 Task: Create a due date automation trigger when advanced on, on the tuesday of the week before a card is due add fields with custom field "Resume" set to a date more than 1 days from now at 11:00 AM.
Action: Mouse moved to (1109, 97)
Screenshot: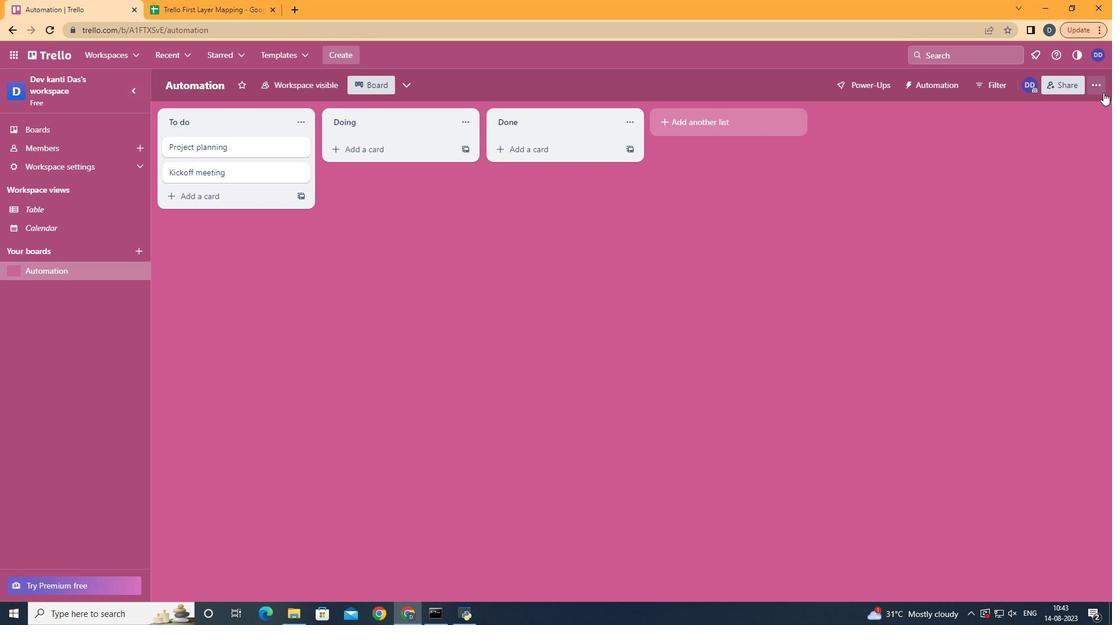 
Action: Mouse pressed left at (1109, 97)
Screenshot: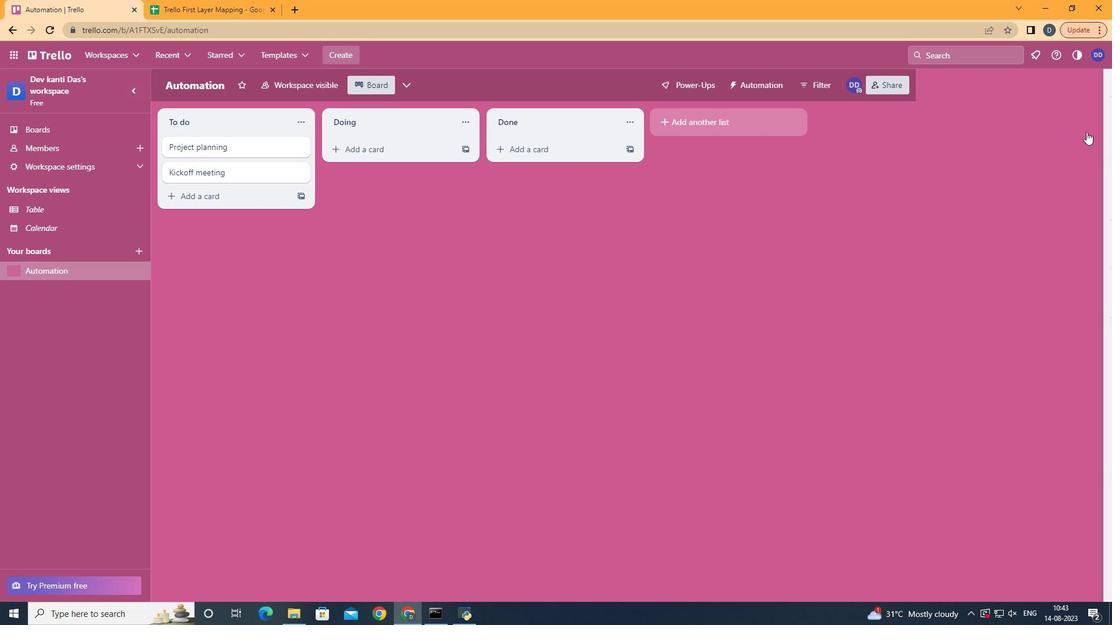 
Action: Mouse moved to (1030, 252)
Screenshot: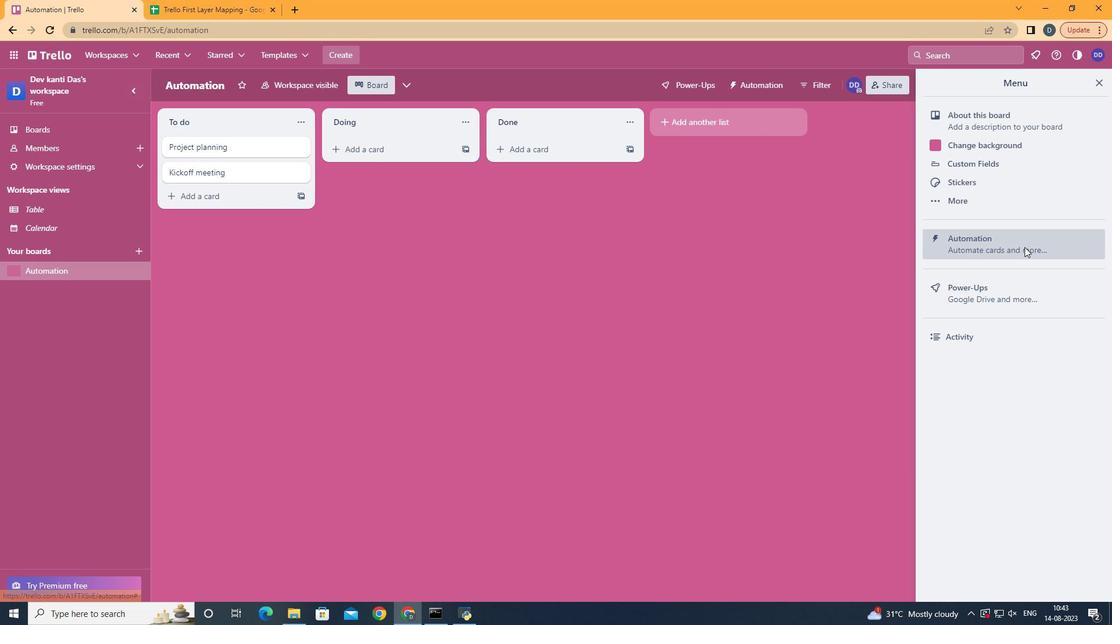 
Action: Mouse pressed left at (1030, 252)
Screenshot: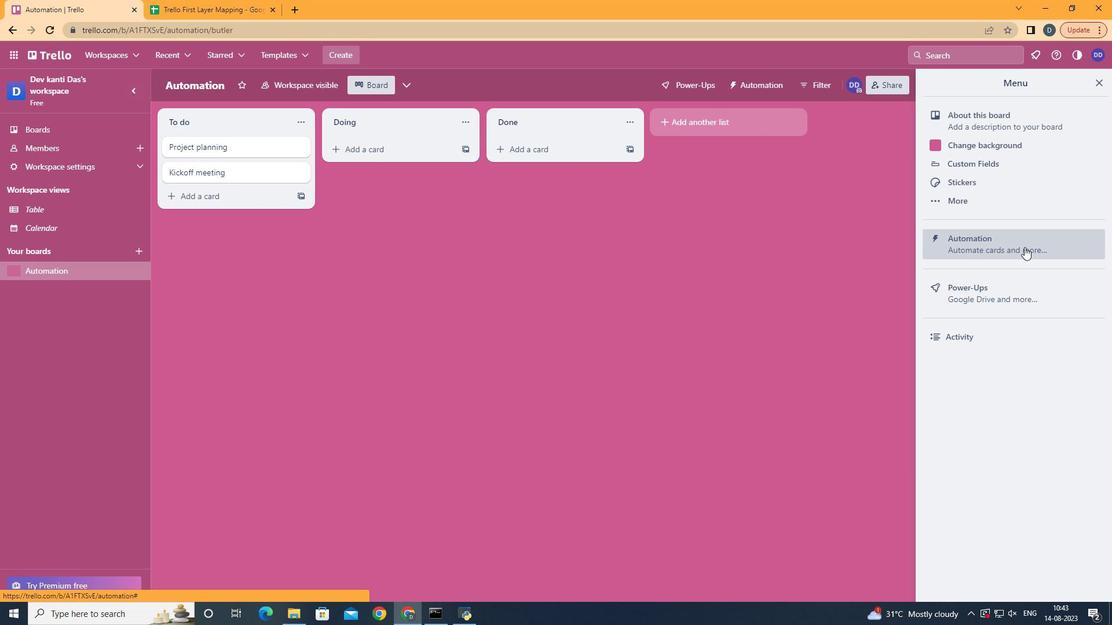 
Action: Mouse moved to (207, 241)
Screenshot: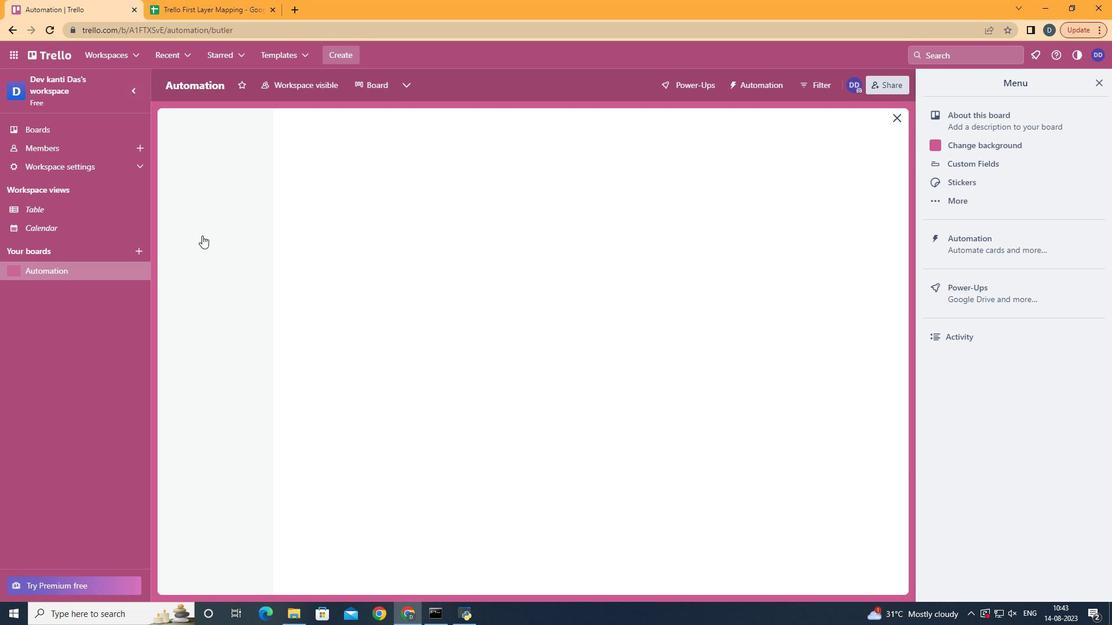
Action: Mouse pressed left at (207, 241)
Screenshot: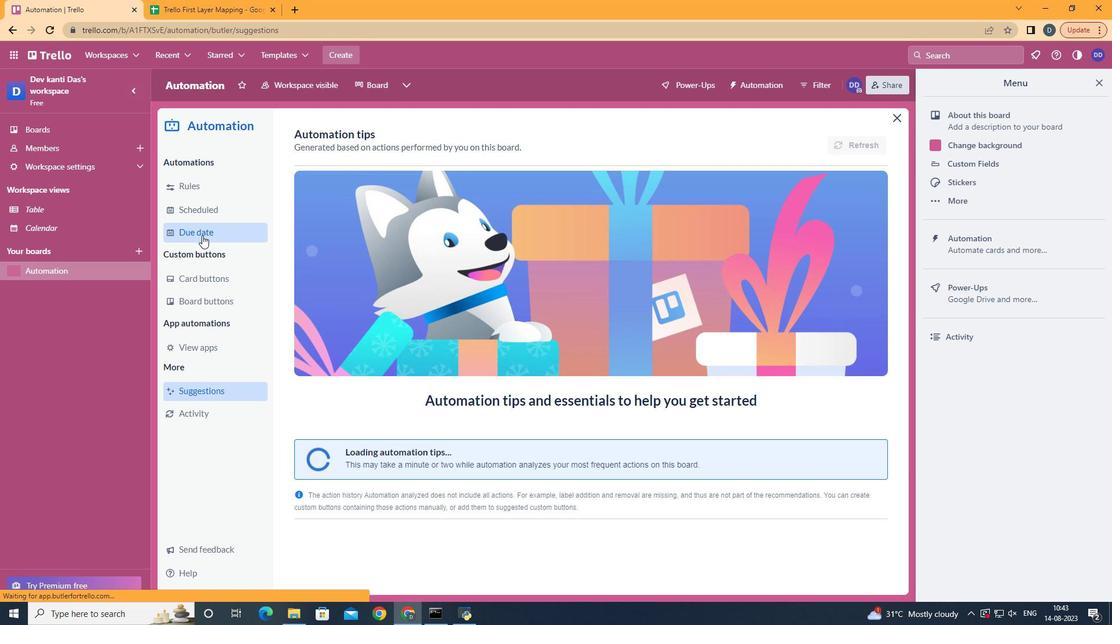 
Action: Mouse moved to (814, 143)
Screenshot: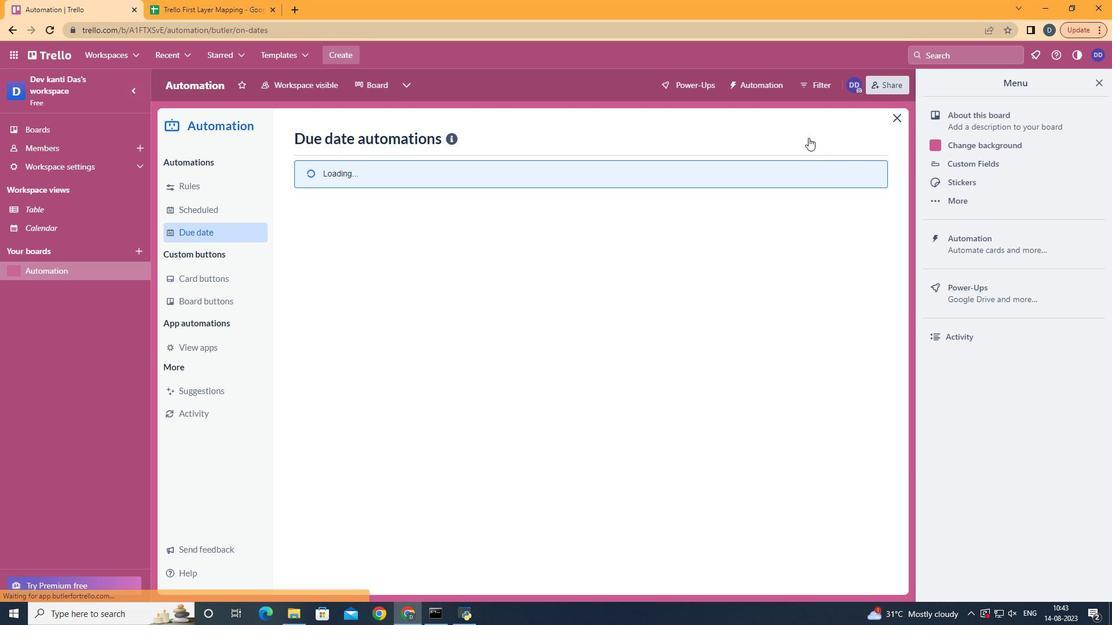
Action: Mouse pressed left at (814, 143)
Screenshot: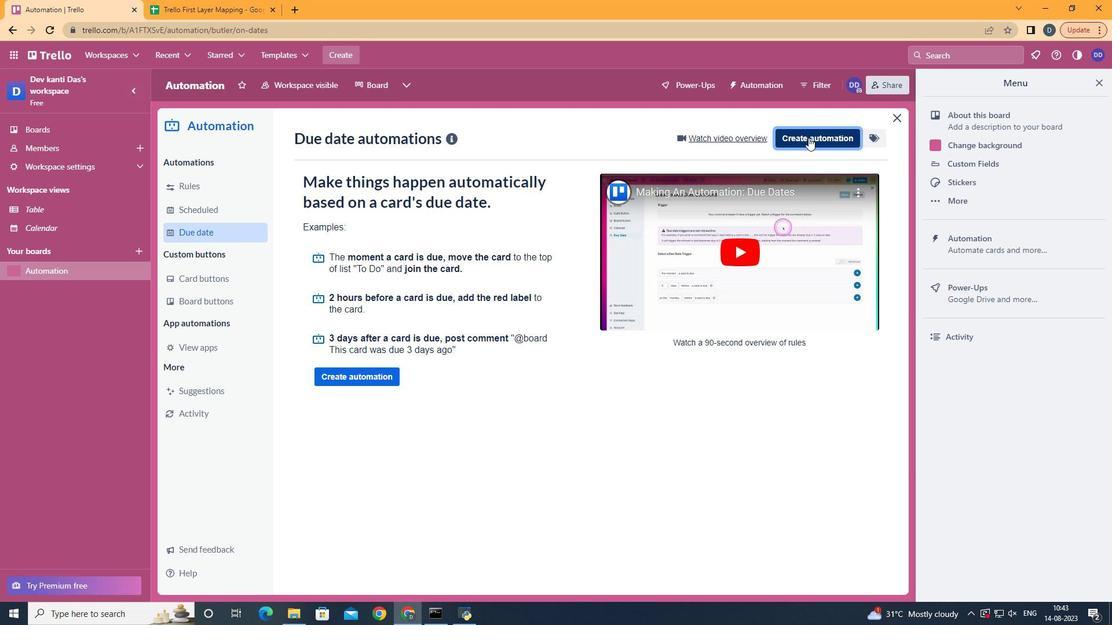 
Action: Mouse moved to (586, 250)
Screenshot: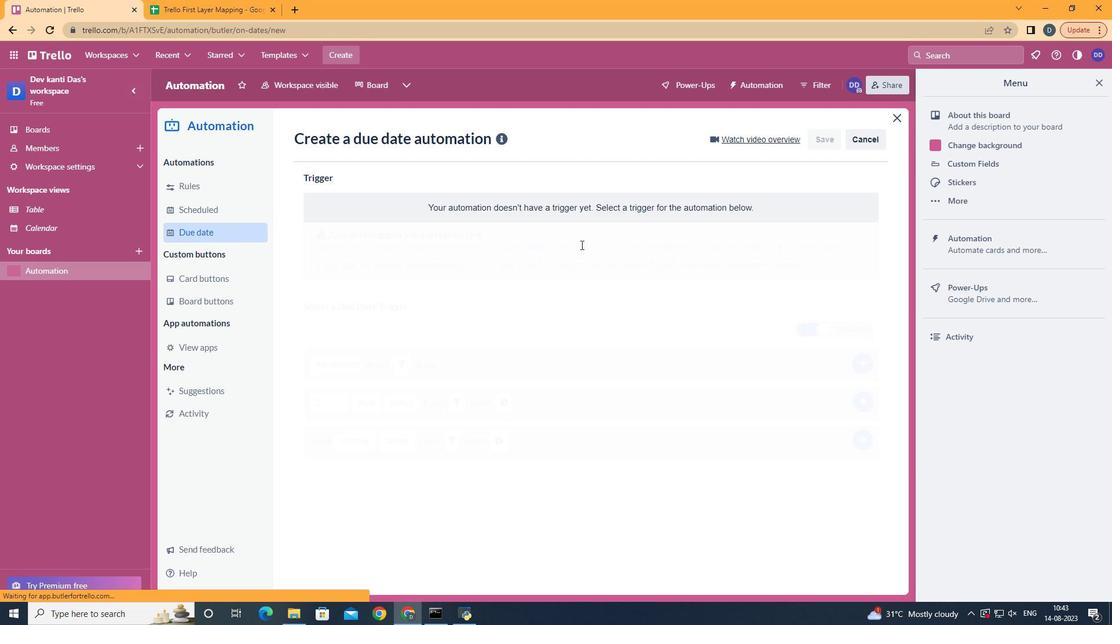 
Action: Mouse pressed left at (586, 250)
Screenshot: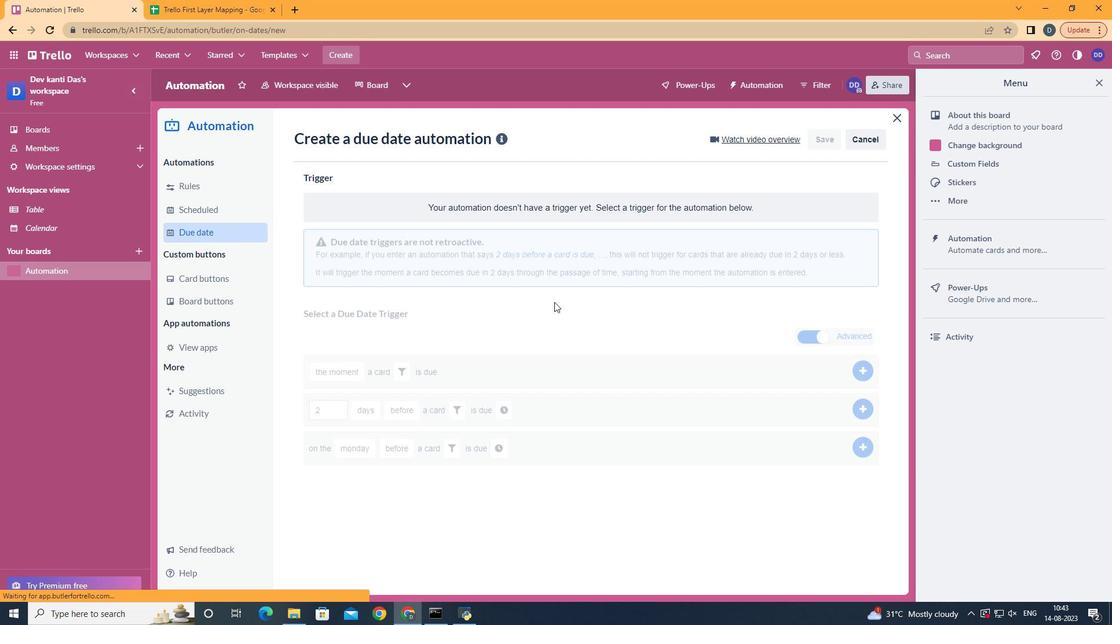 
Action: Mouse moved to (372, 323)
Screenshot: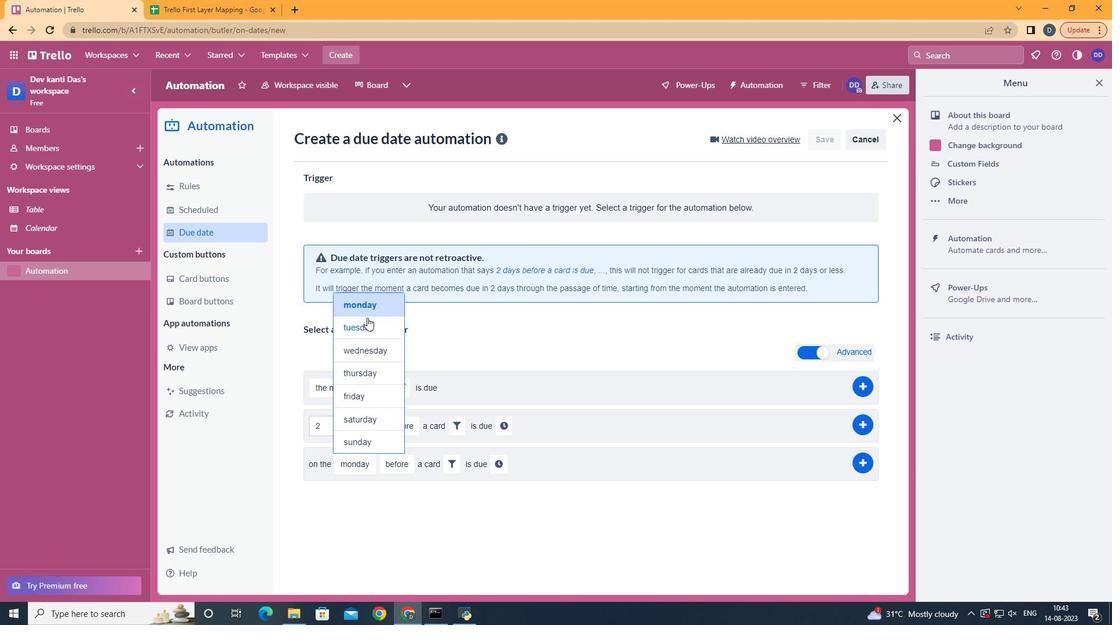 
Action: Mouse pressed left at (372, 323)
Screenshot: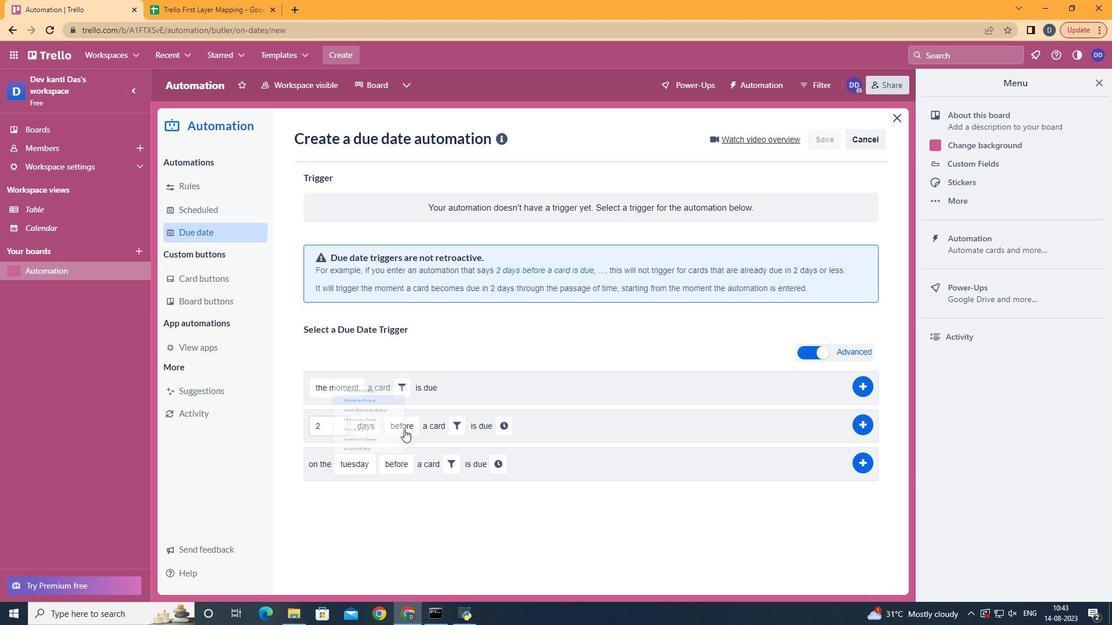 
Action: Mouse moved to (419, 556)
Screenshot: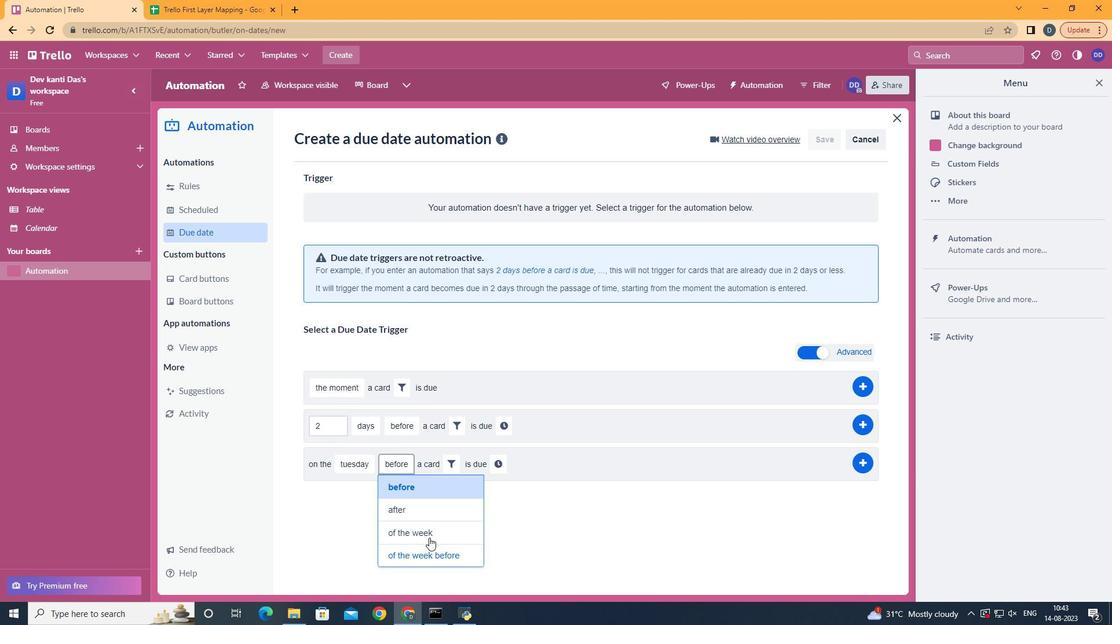 
Action: Mouse pressed left at (419, 556)
Screenshot: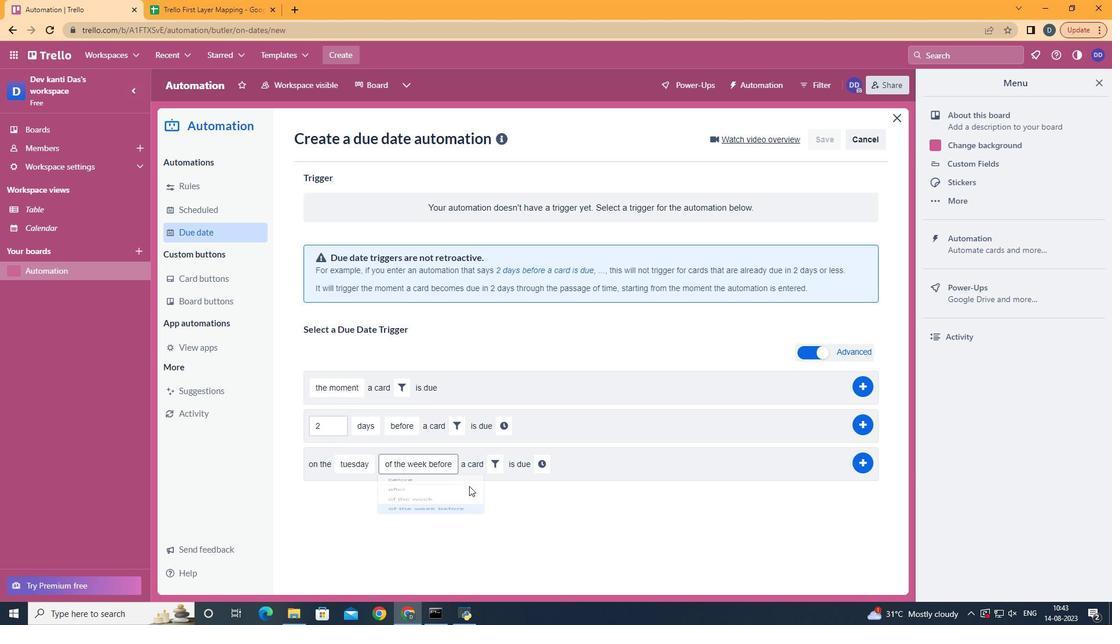 
Action: Mouse moved to (495, 465)
Screenshot: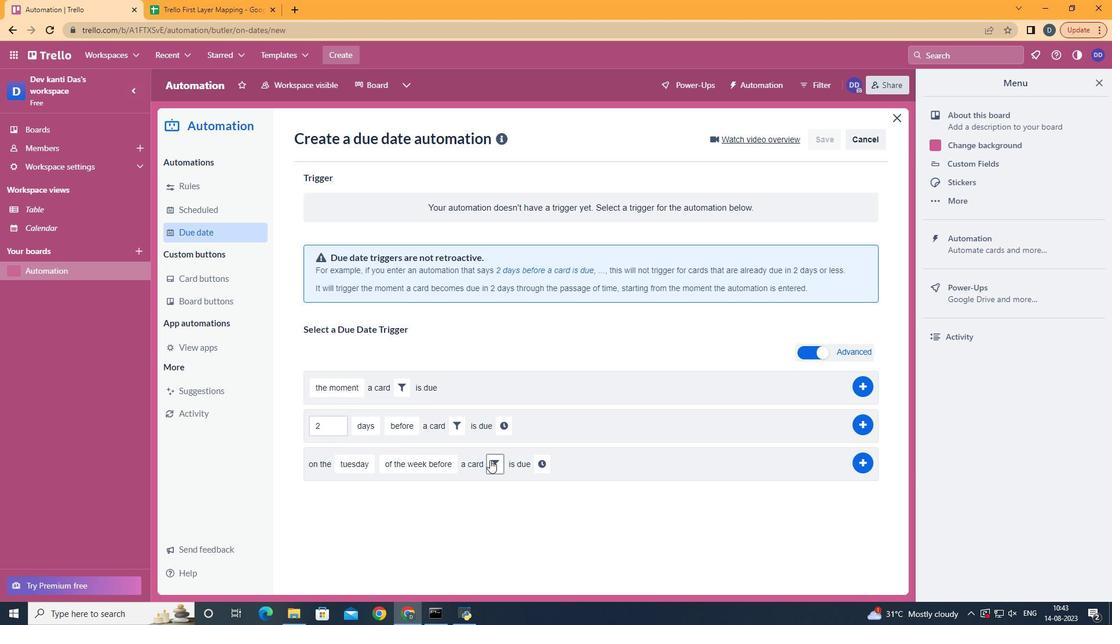 
Action: Mouse pressed left at (495, 465)
Screenshot: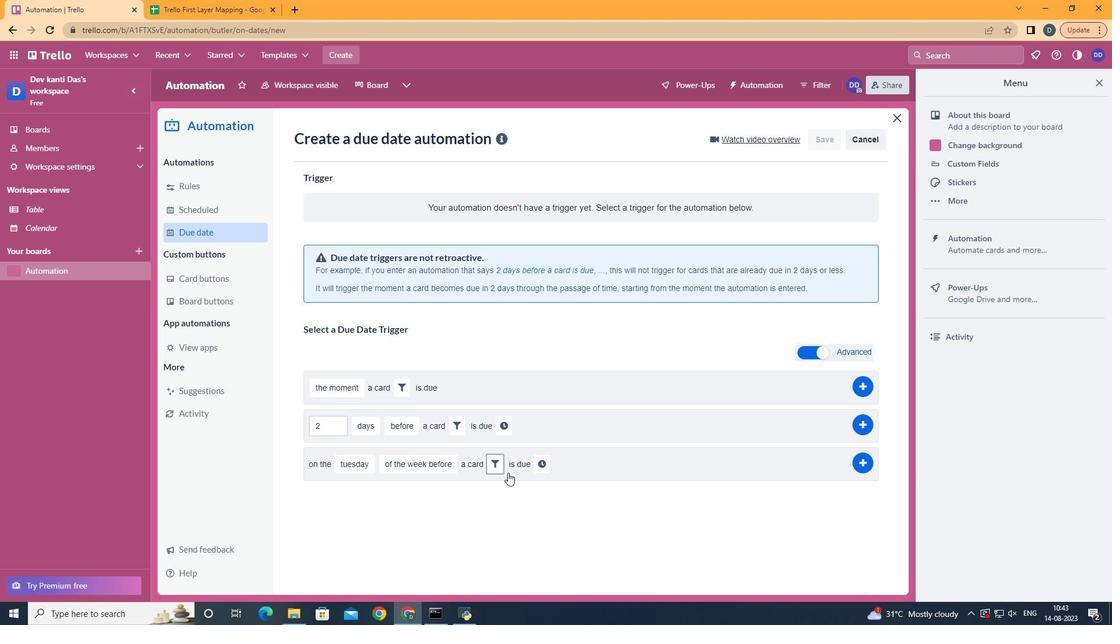 
Action: Mouse moved to (700, 504)
Screenshot: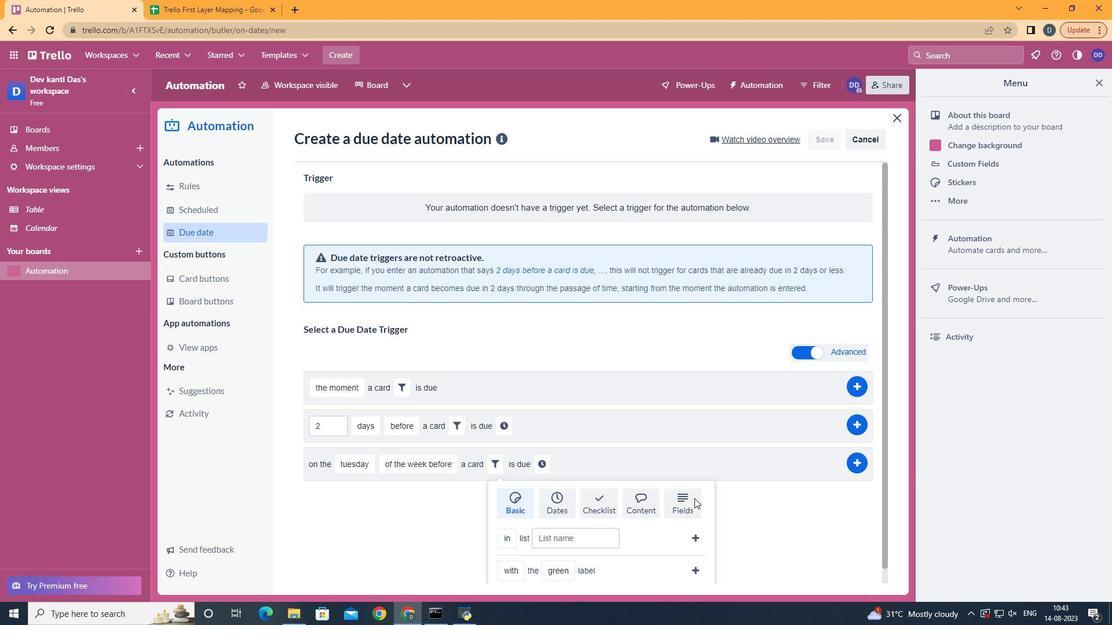 
Action: Mouse pressed left at (700, 504)
Screenshot: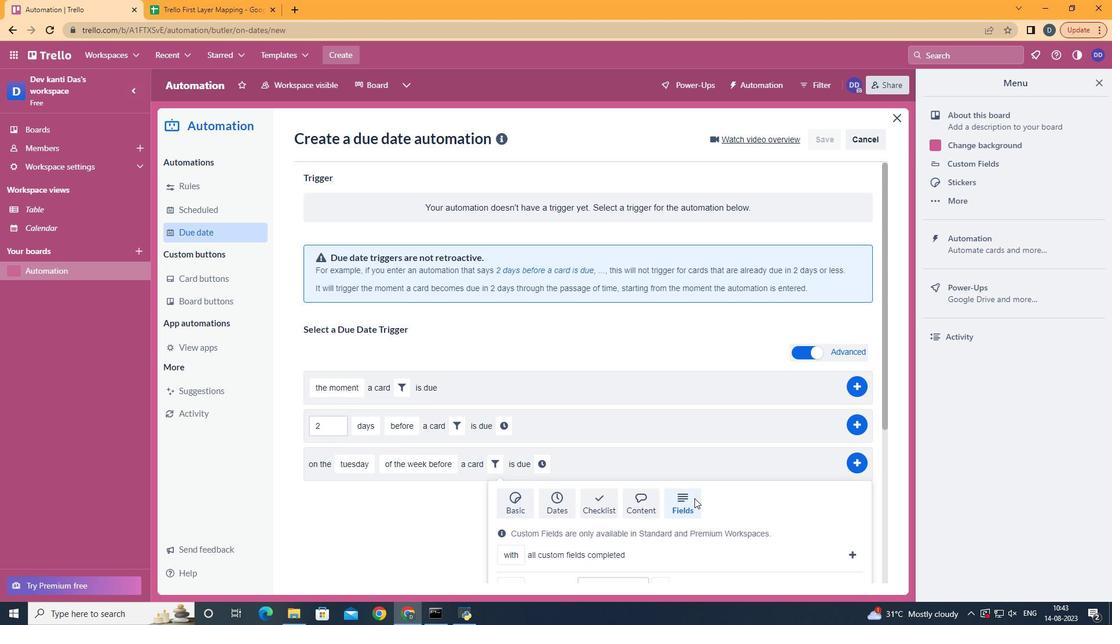 
Action: Mouse scrolled (700, 503) with delta (0, 0)
Screenshot: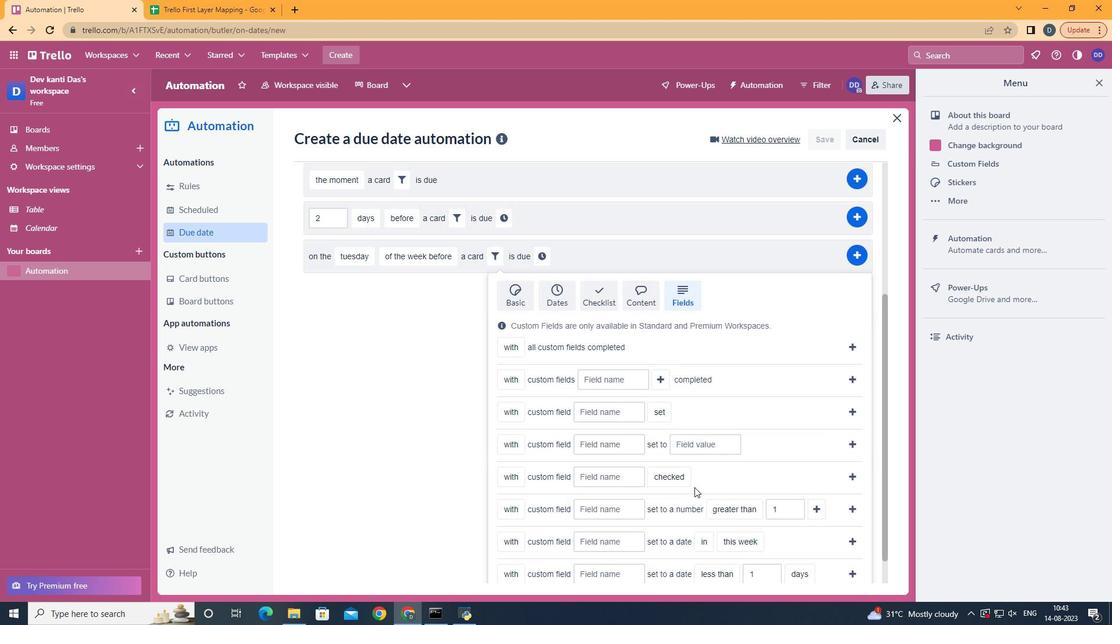 
Action: Mouse scrolled (700, 503) with delta (0, 0)
Screenshot: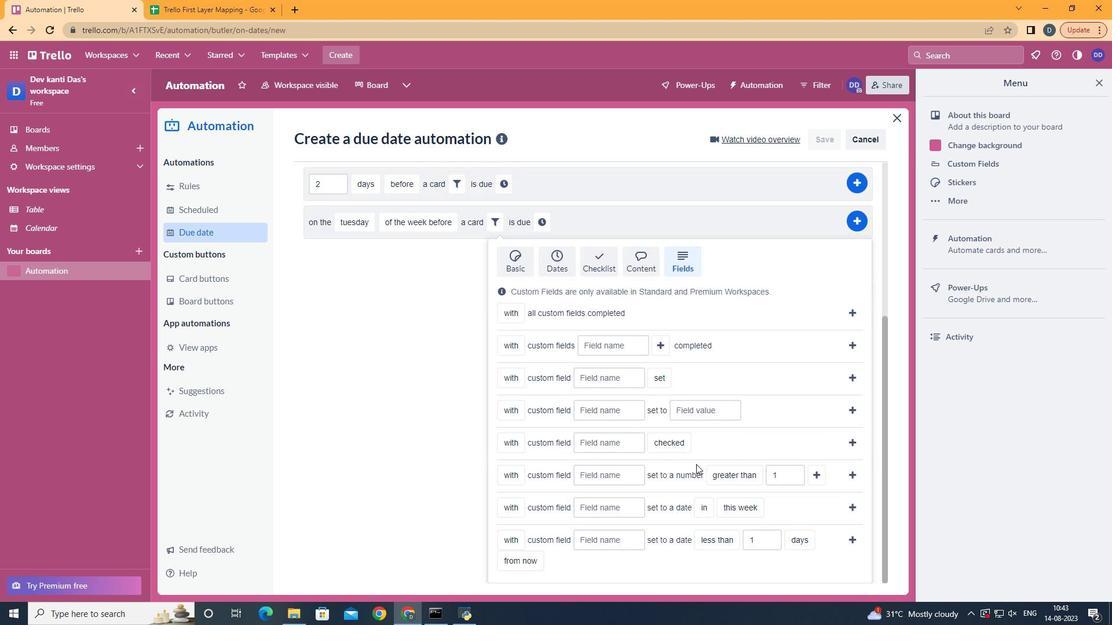 
Action: Mouse scrolled (700, 503) with delta (0, 0)
Screenshot: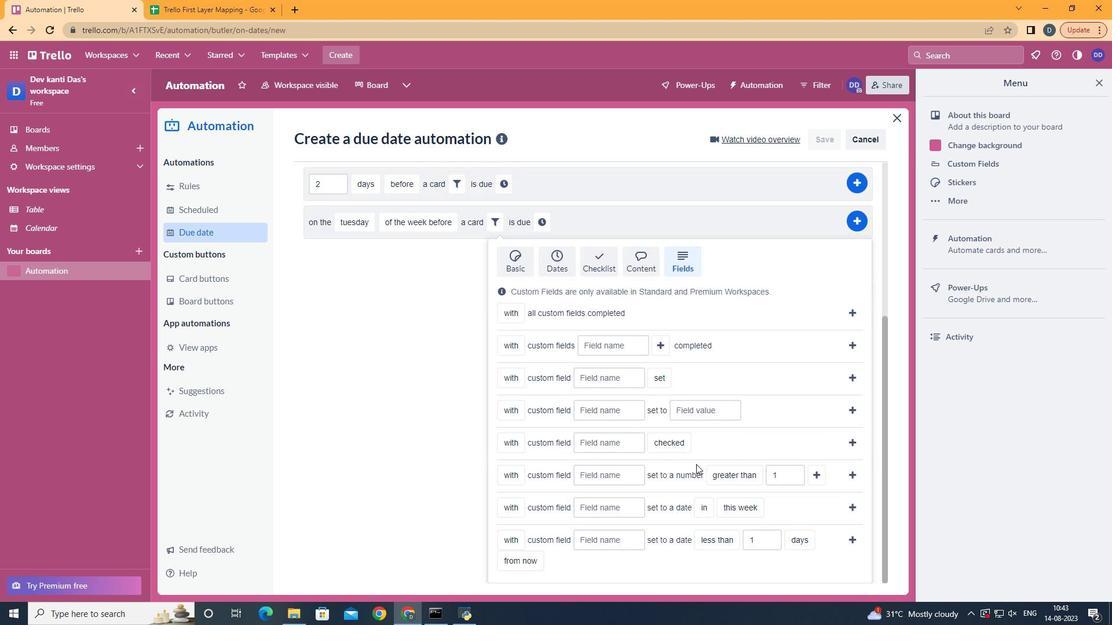 
Action: Mouse scrolled (700, 503) with delta (0, 0)
Screenshot: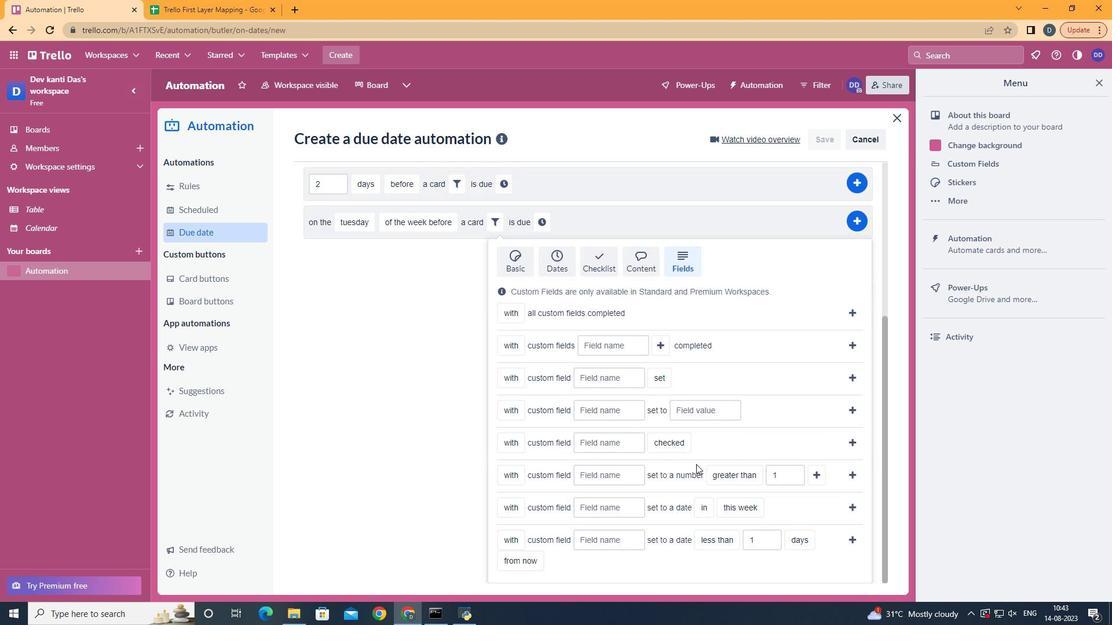 
Action: Mouse scrolled (700, 503) with delta (0, 0)
Screenshot: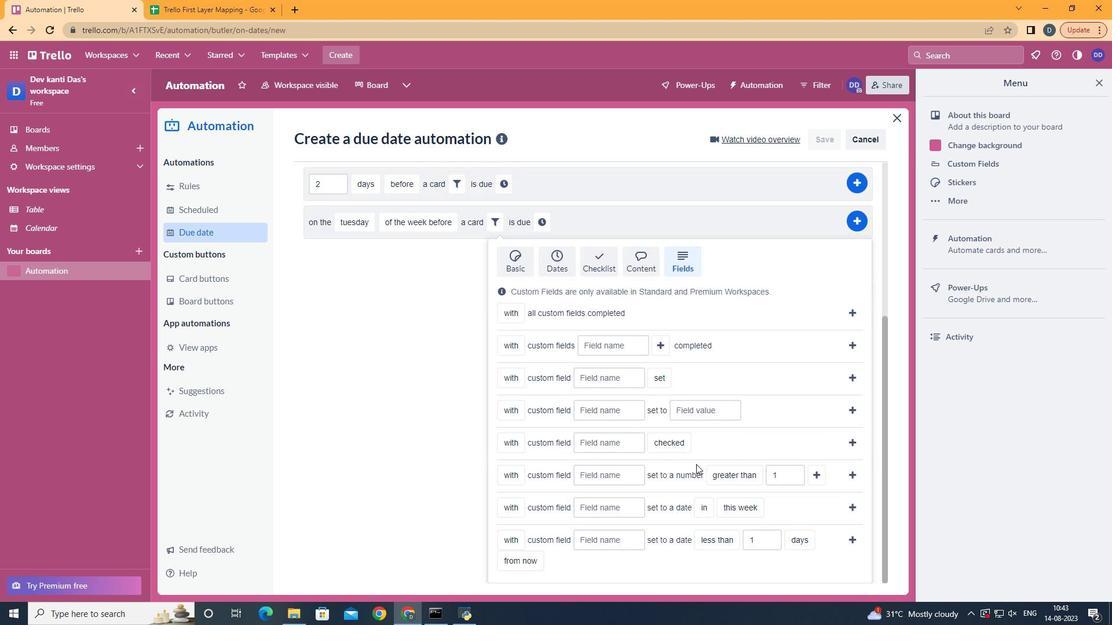 
Action: Mouse scrolled (700, 503) with delta (0, 0)
Screenshot: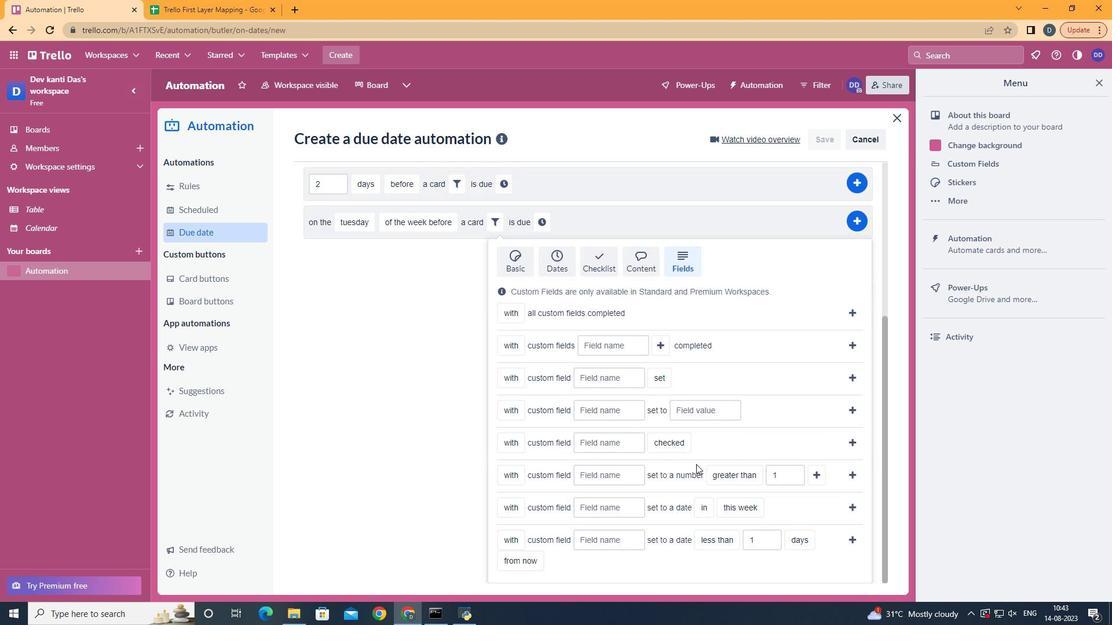 
Action: Mouse moved to (637, 539)
Screenshot: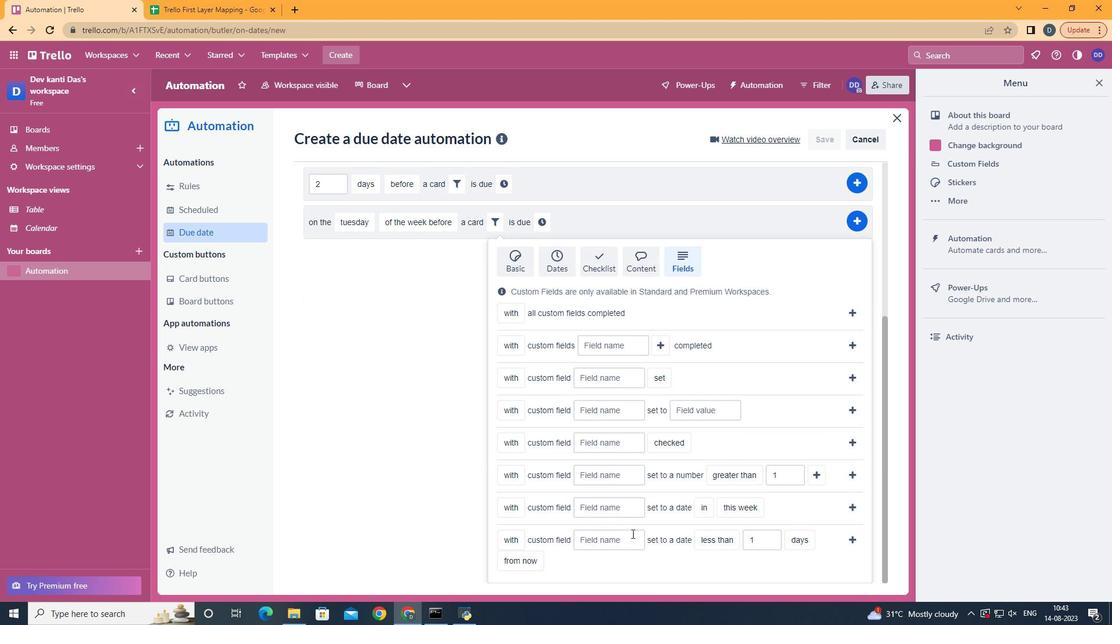 
Action: Mouse pressed left at (637, 539)
Screenshot: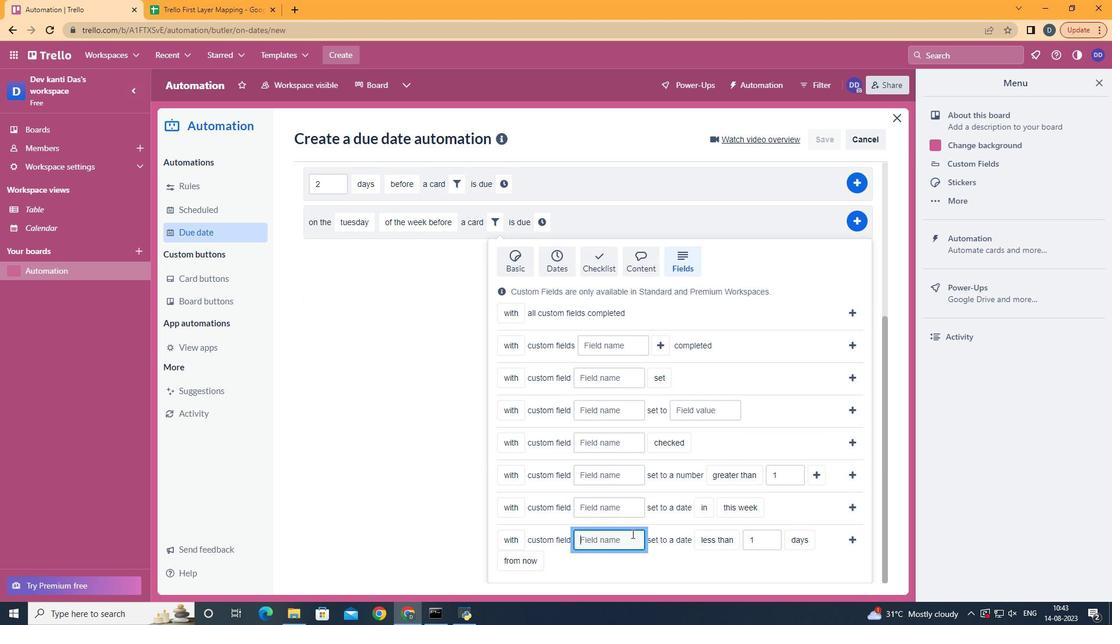 
Action: Key pressed <Key.shift>Resume
Screenshot: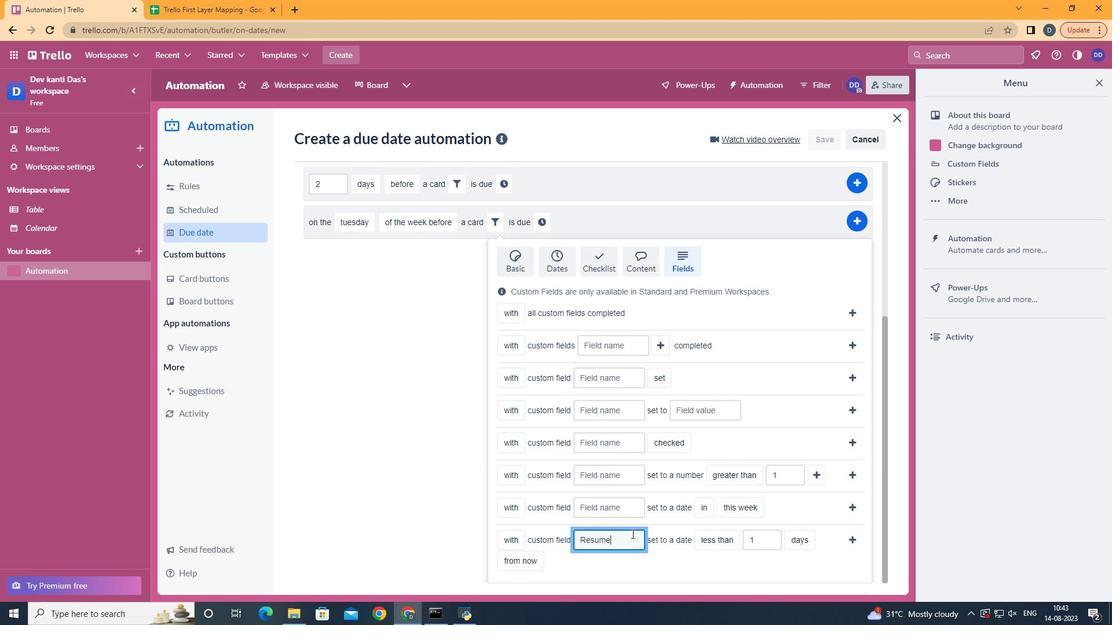 
Action: Mouse moved to (737, 492)
Screenshot: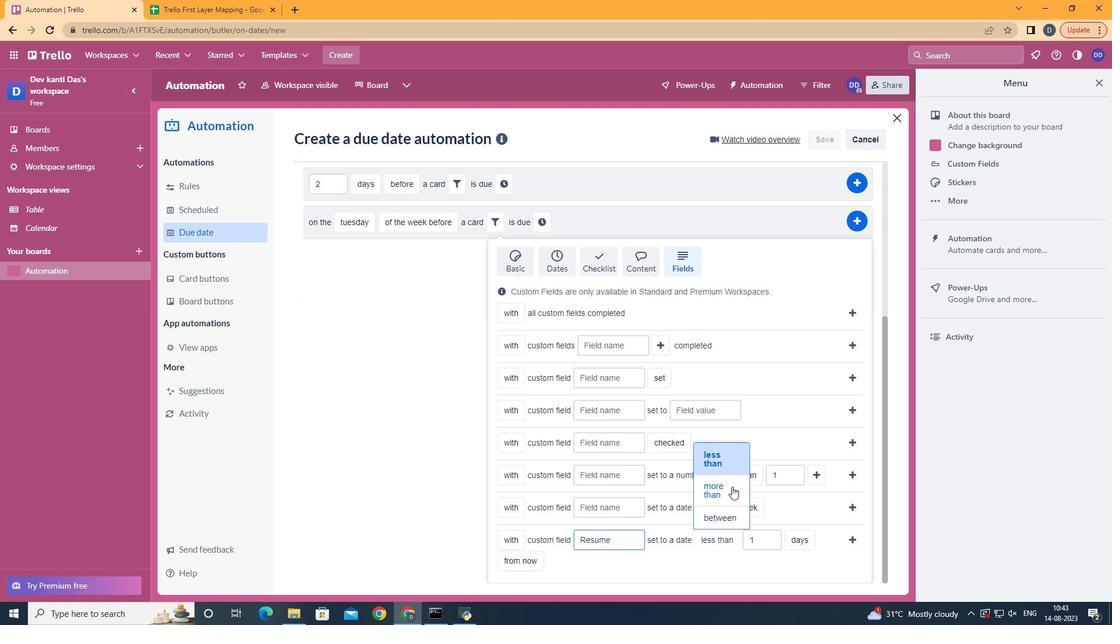 
Action: Mouse pressed left at (737, 492)
Screenshot: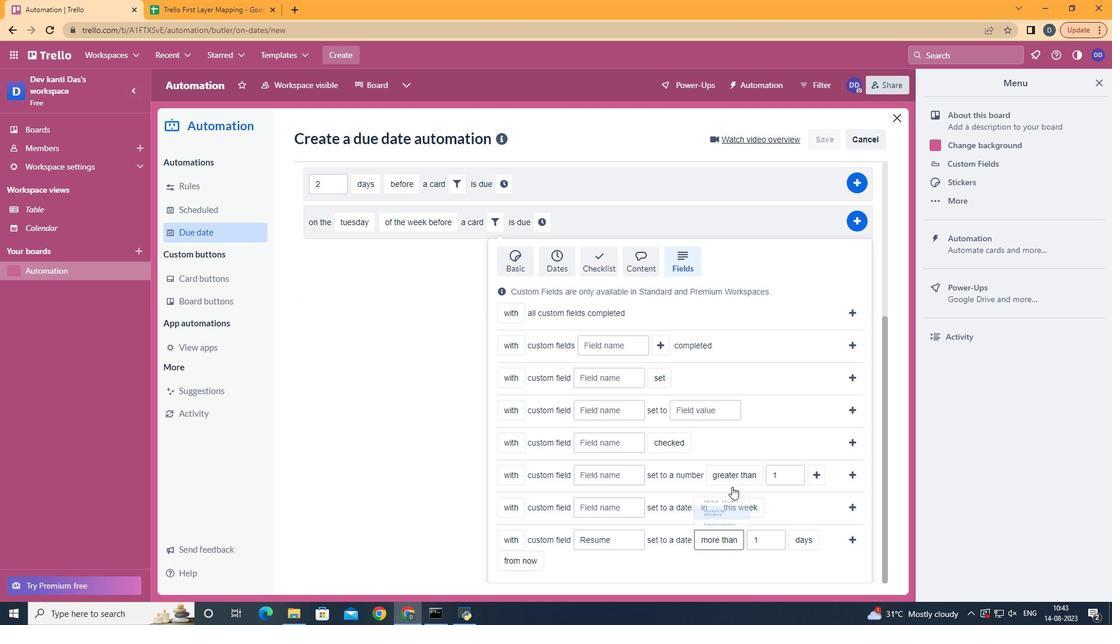 
Action: Mouse moved to (821, 501)
Screenshot: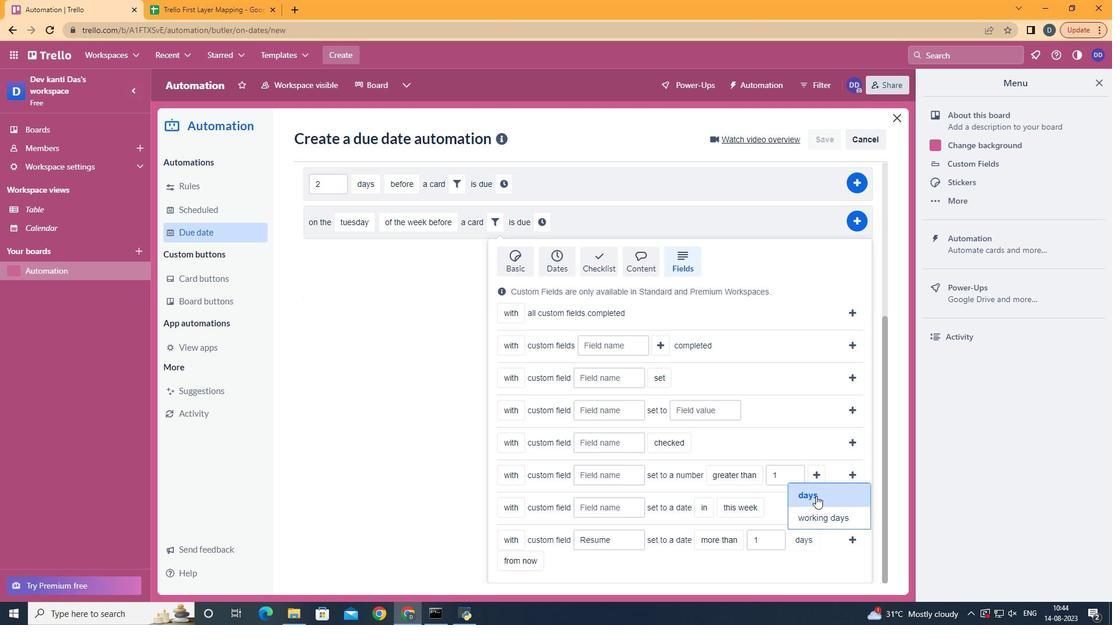
Action: Mouse pressed left at (821, 501)
Screenshot: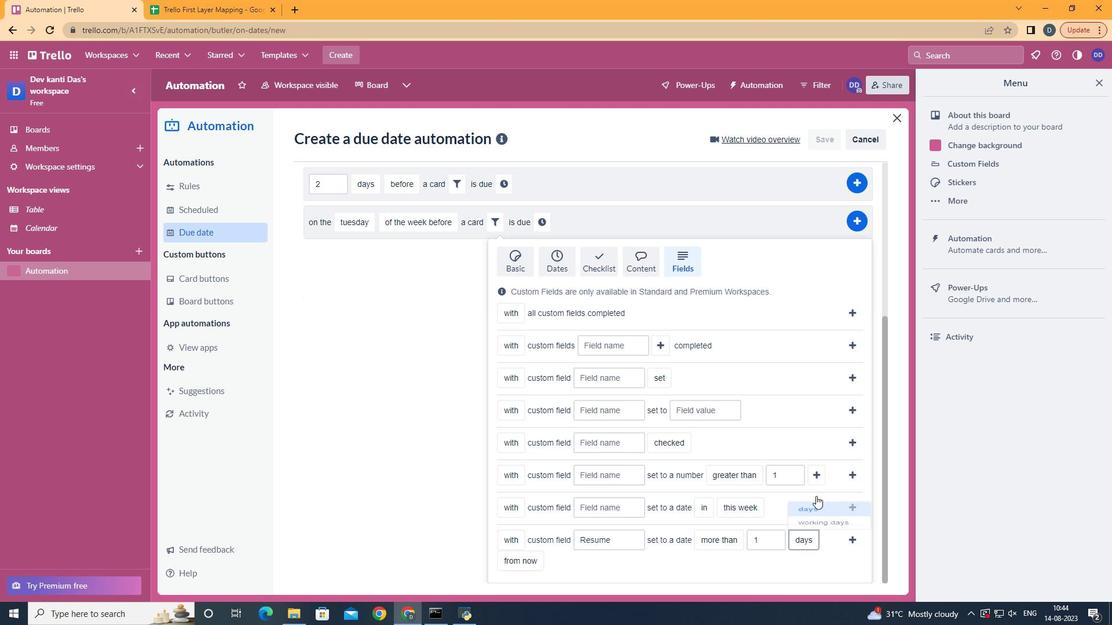 
Action: Mouse moved to (863, 552)
Screenshot: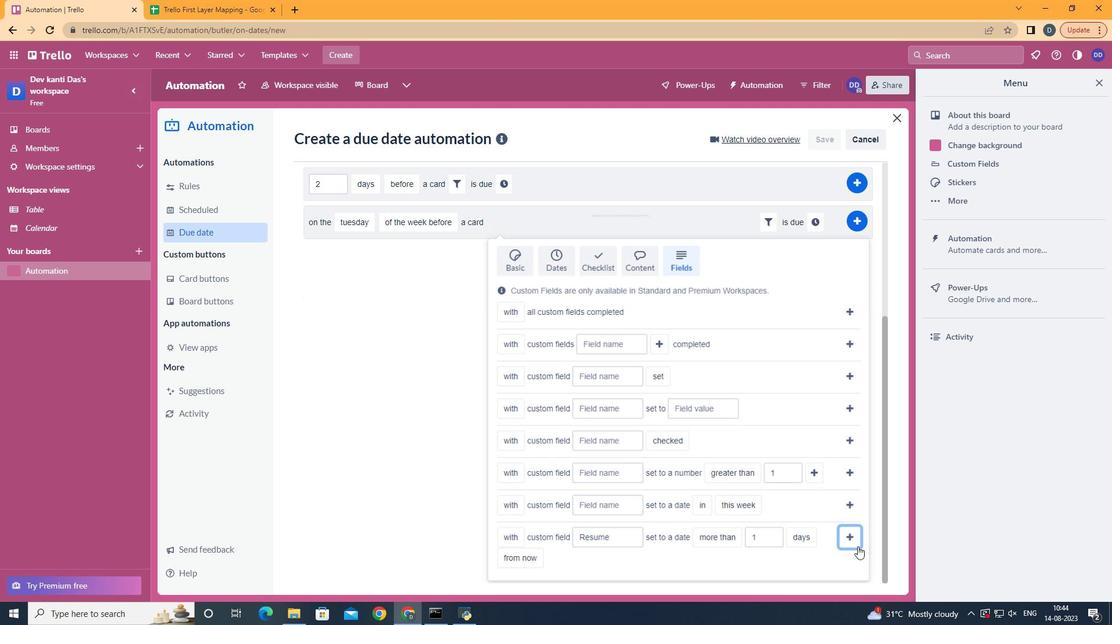 
Action: Mouse pressed left at (863, 552)
Screenshot: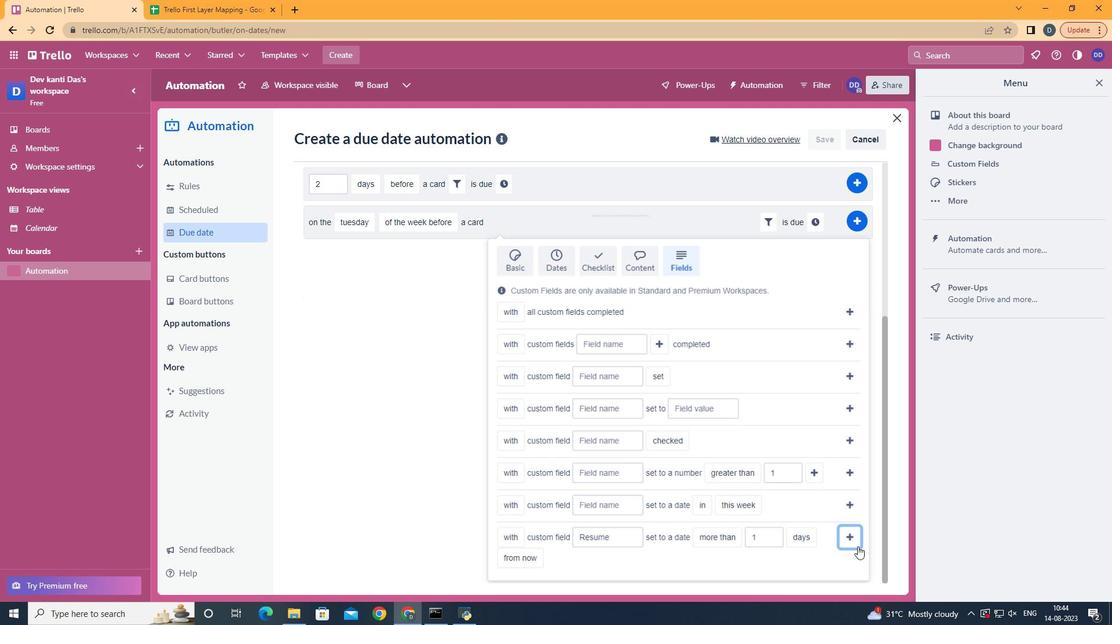 
Action: Mouse moved to (829, 468)
Screenshot: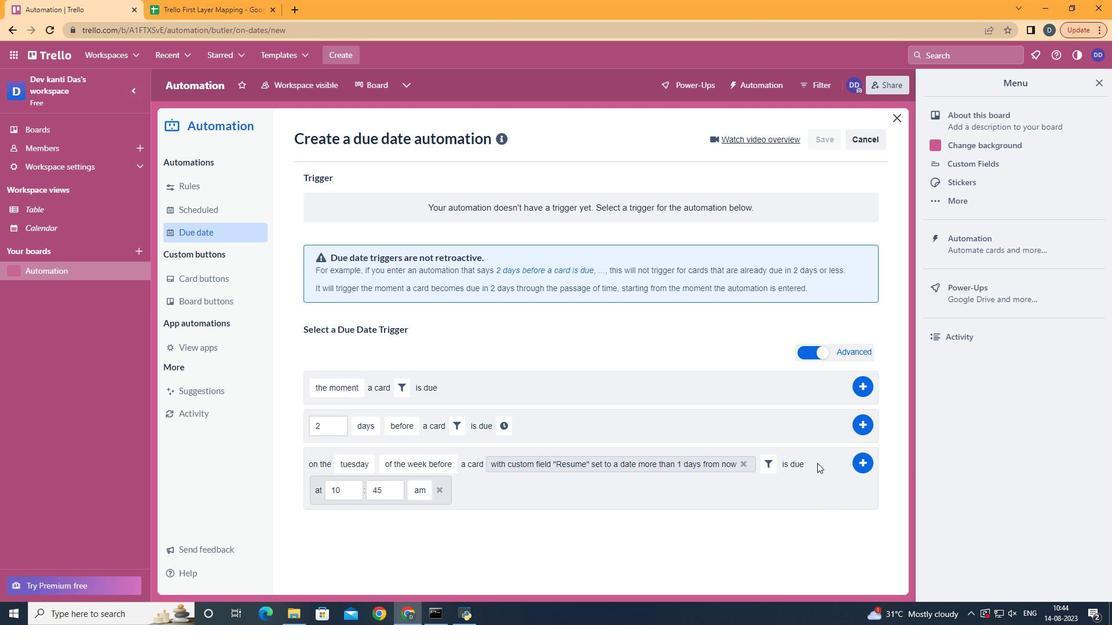 
Action: Mouse pressed left at (829, 468)
Screenshot: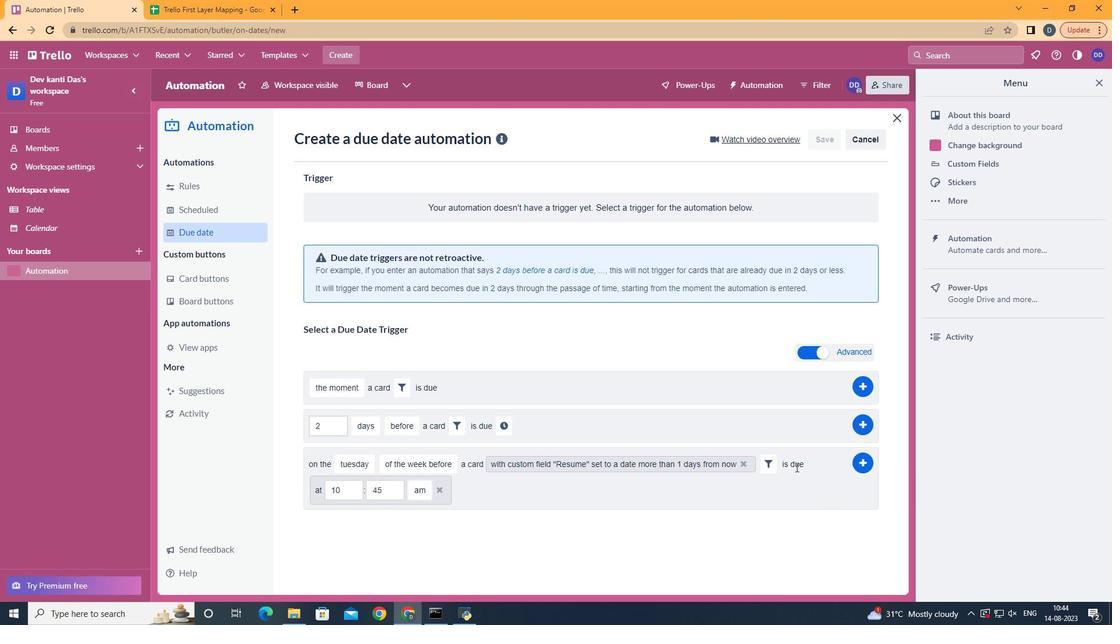 
Action: Mouse moved to (362, 499)
Screenshot: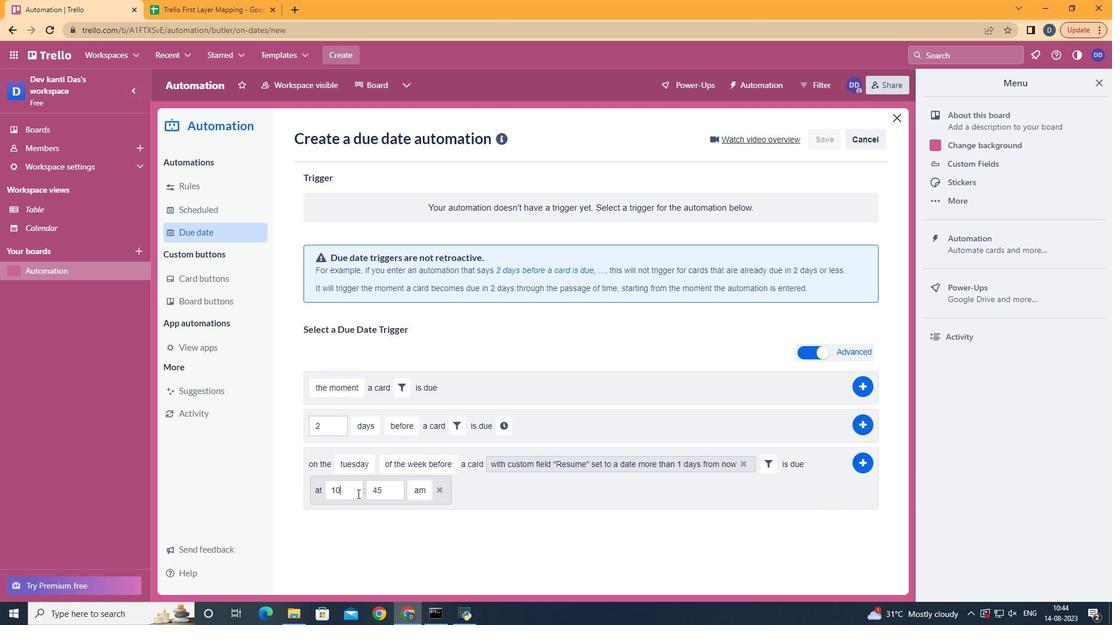 
Action: Mouse pressed left at (362, 499)
Screenshot: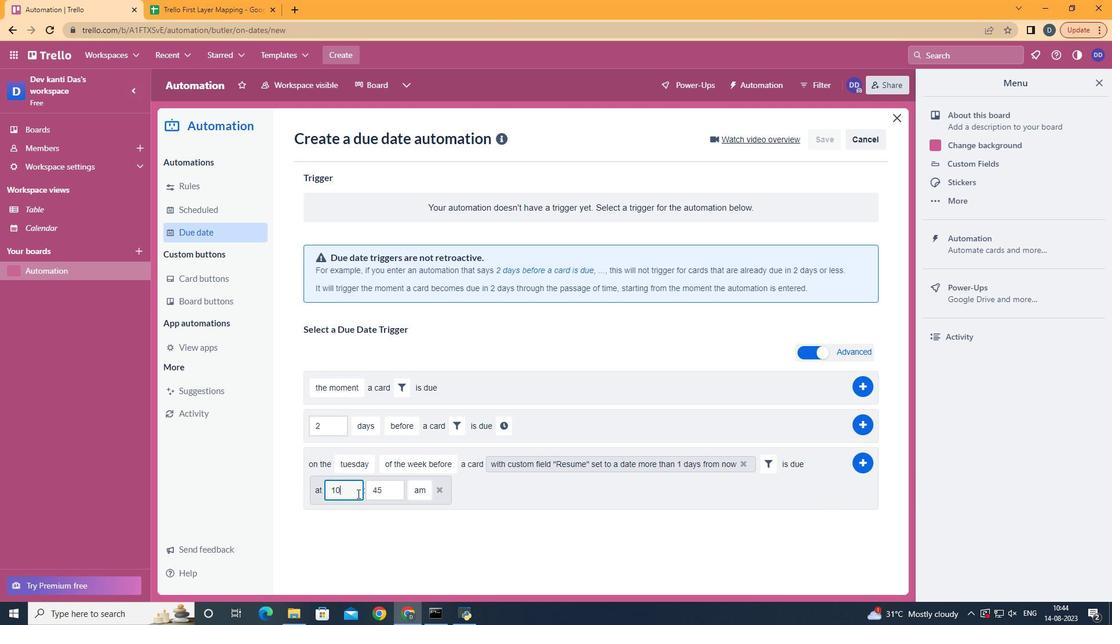 
Action: Key pressed <Key.backspace>1
Screenshot: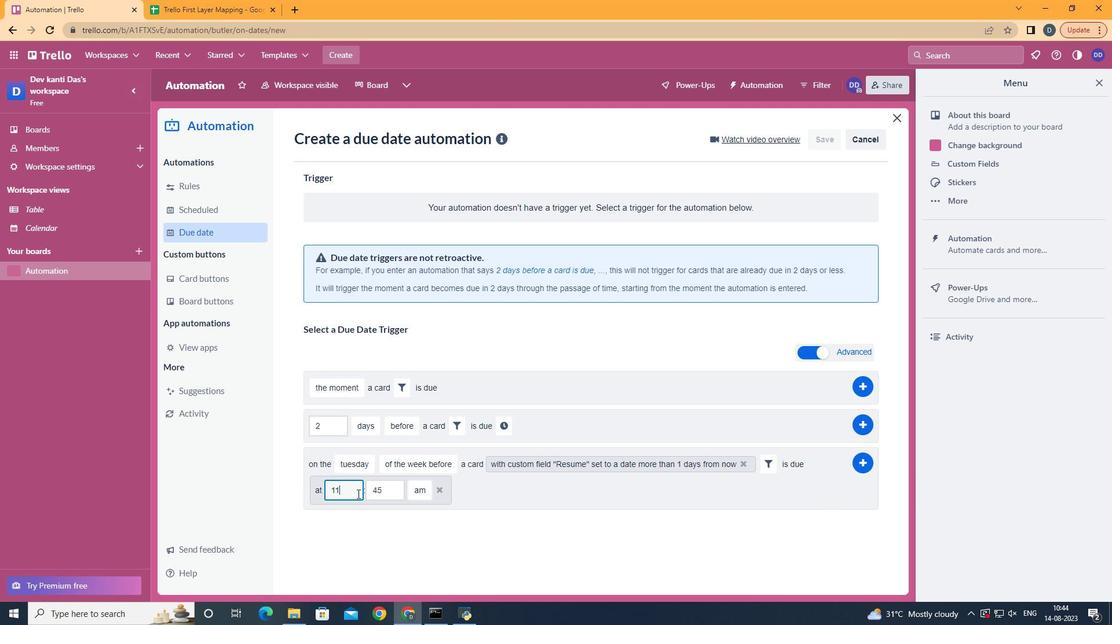 
Action: Mouse moved to (396, 496)
Screenshot: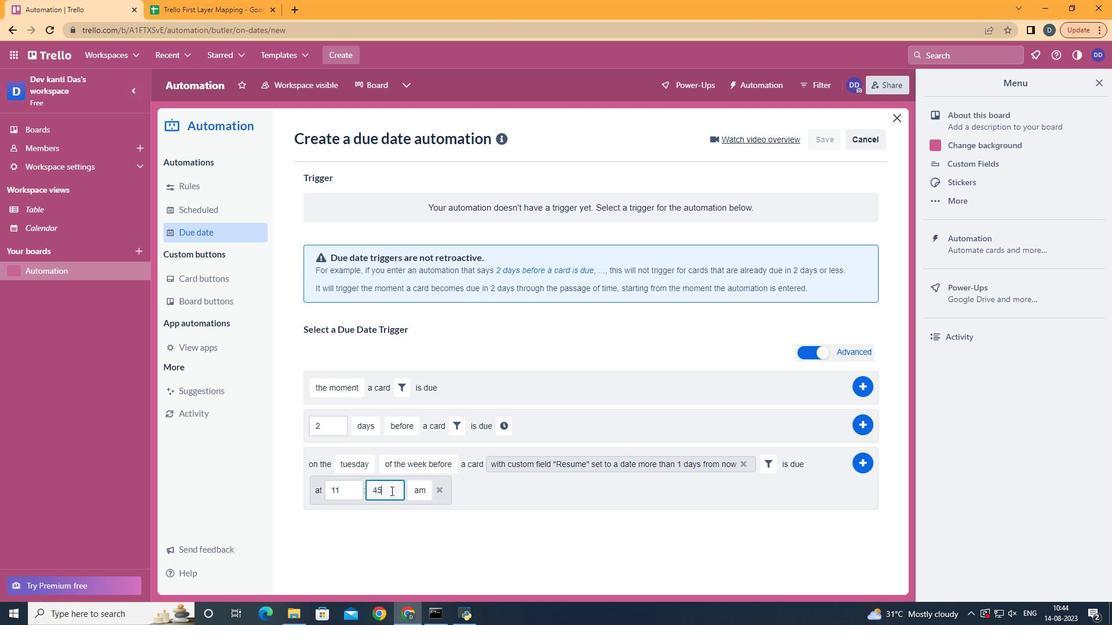 
Action: Mouse pressed left at (396, 496)
Screenshot: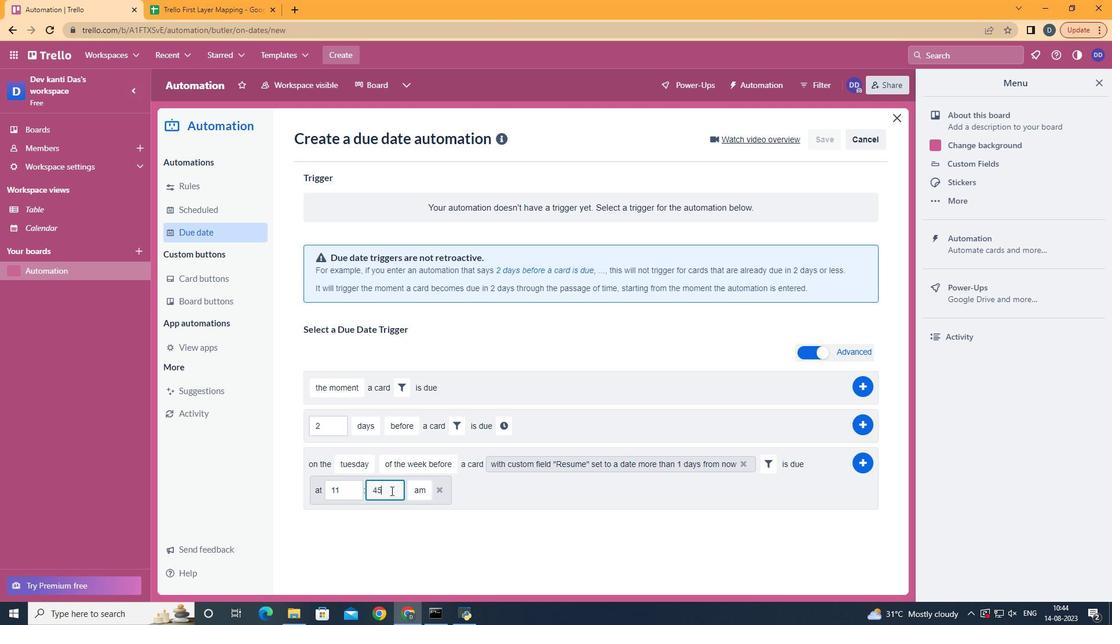 
Action: Key pressed <Key.backspace><Key.backspace>00
Screenshot: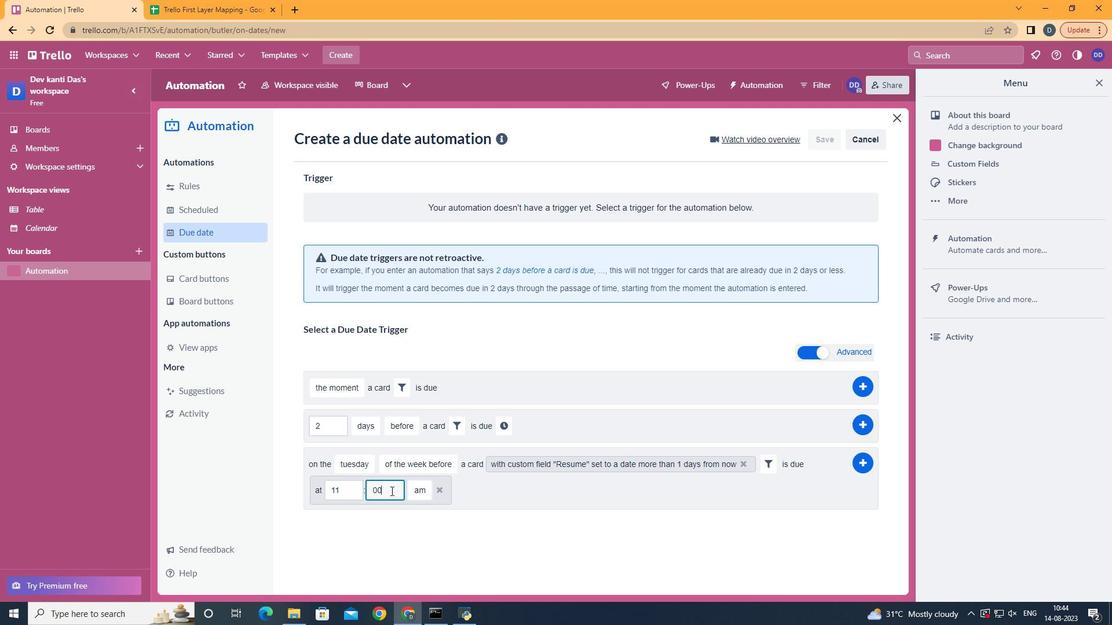 
Action: Mouse moved to (867, 472)
Screenshot: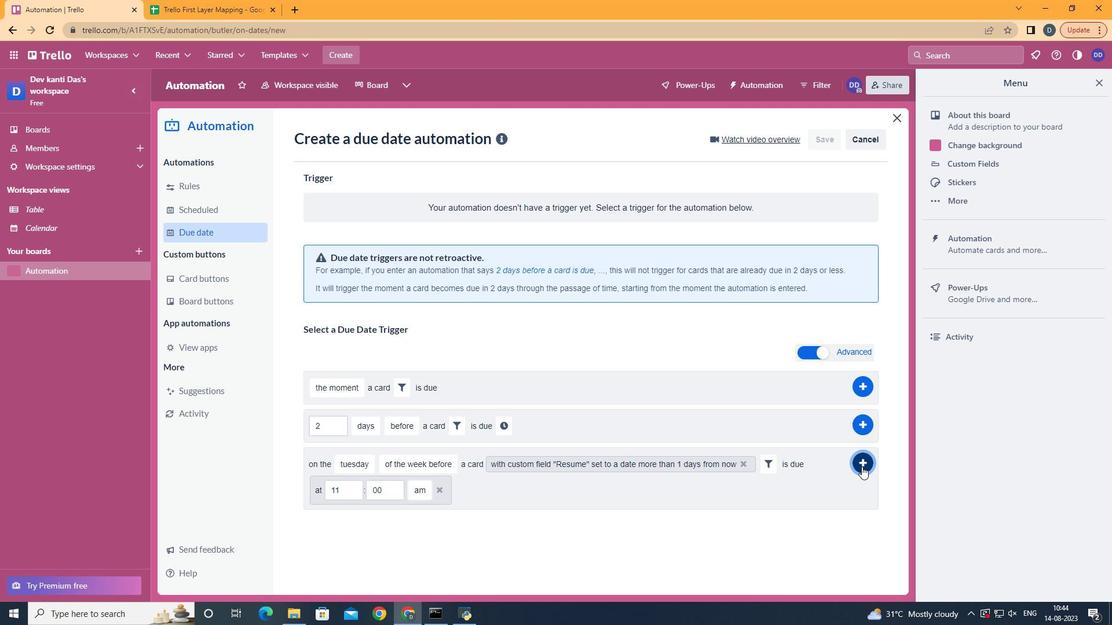 
Action: Mouse pressed left at (867, 472)
Screenshot: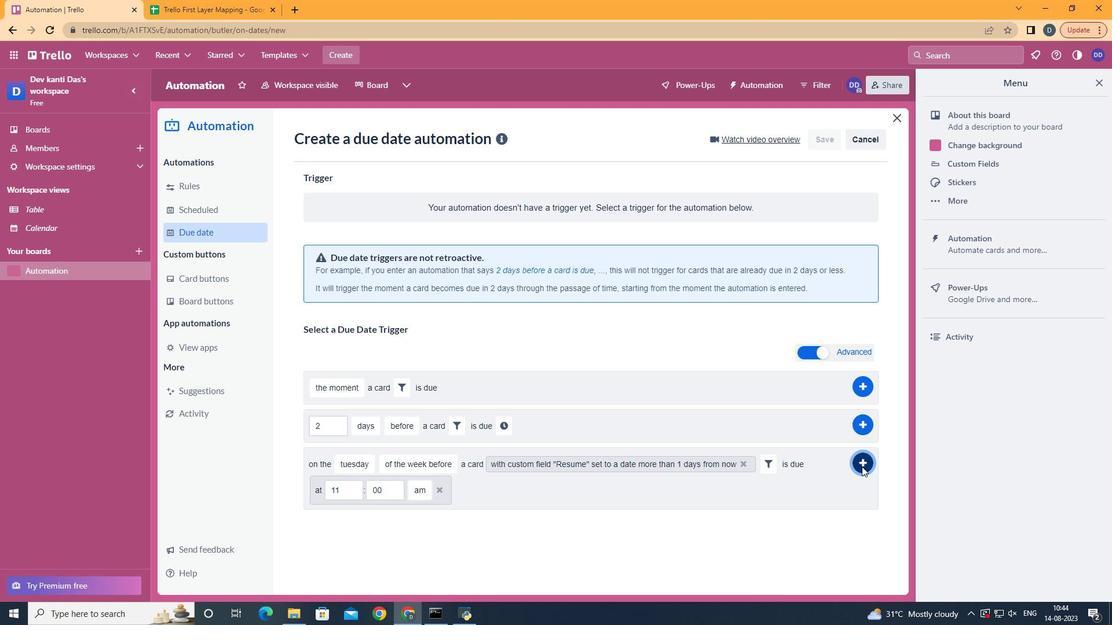 
